 Task: Add Organic Raspberries to the cart.
Action: Mouse moved to (519, 94)
Screenshot: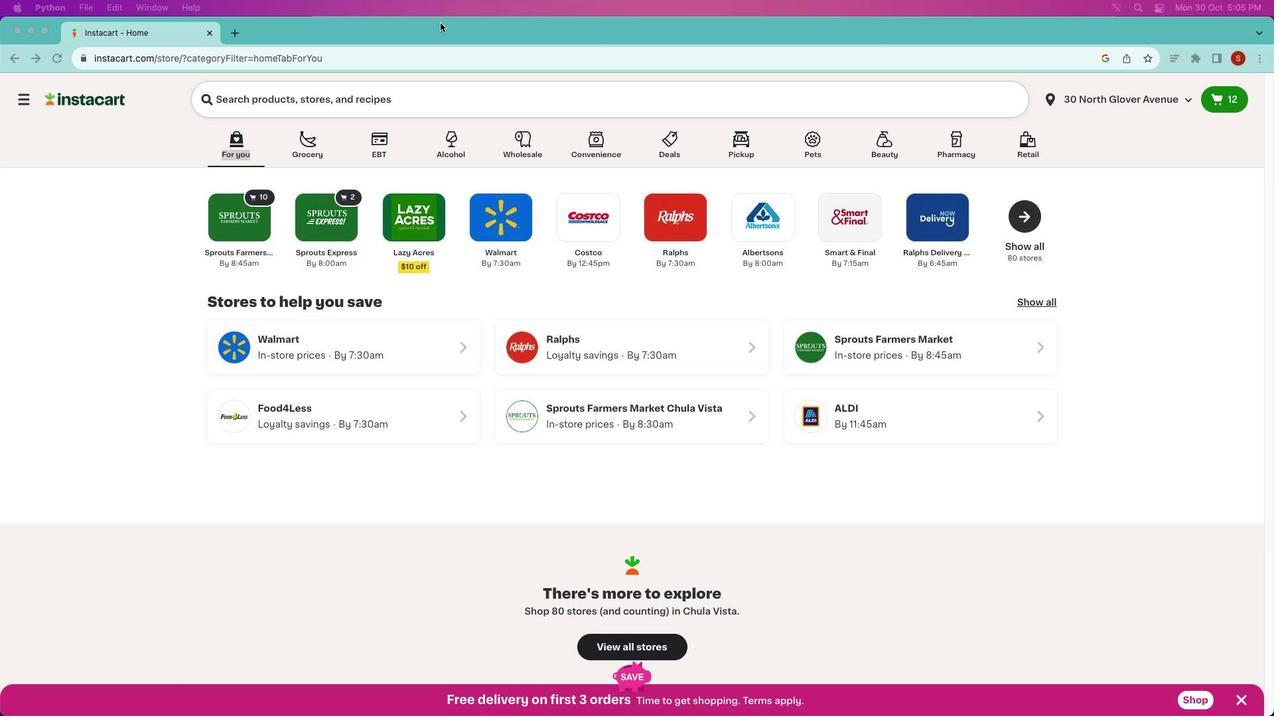 
Action: Mouse pressed left at (519, 94)
Screenshot: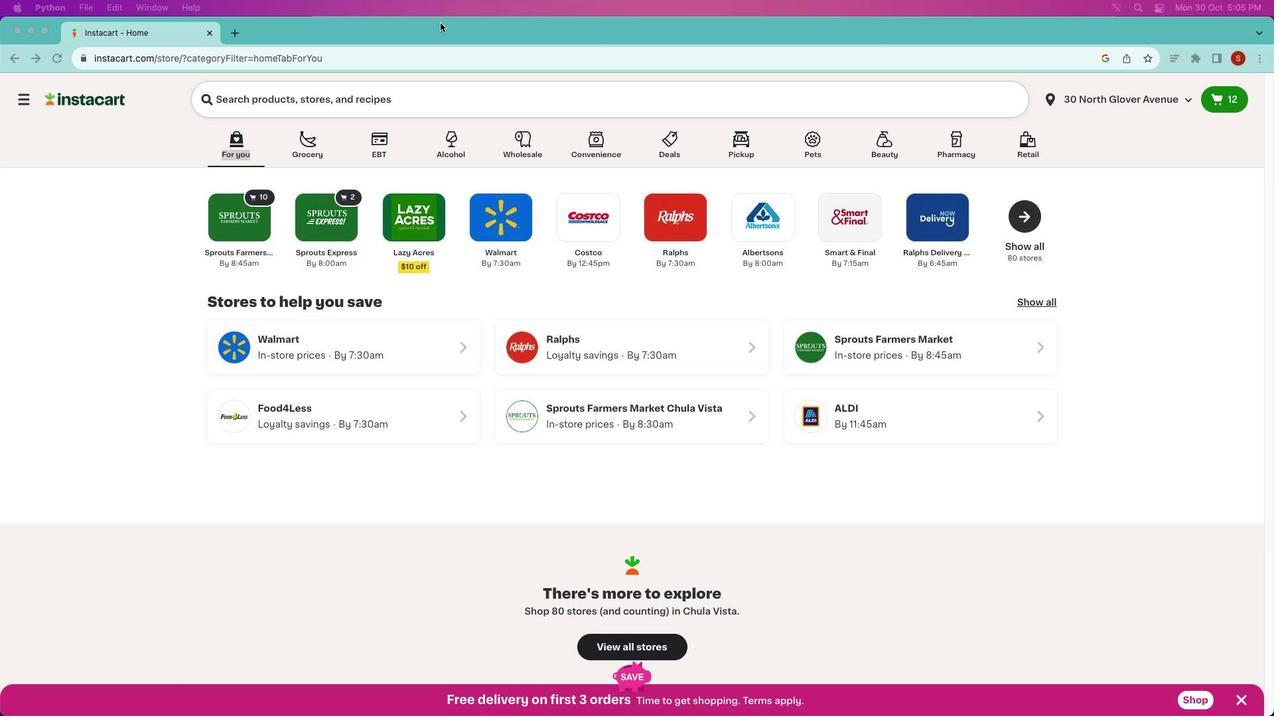 
Action: Mouse moved to (393, 226)
Screenshot: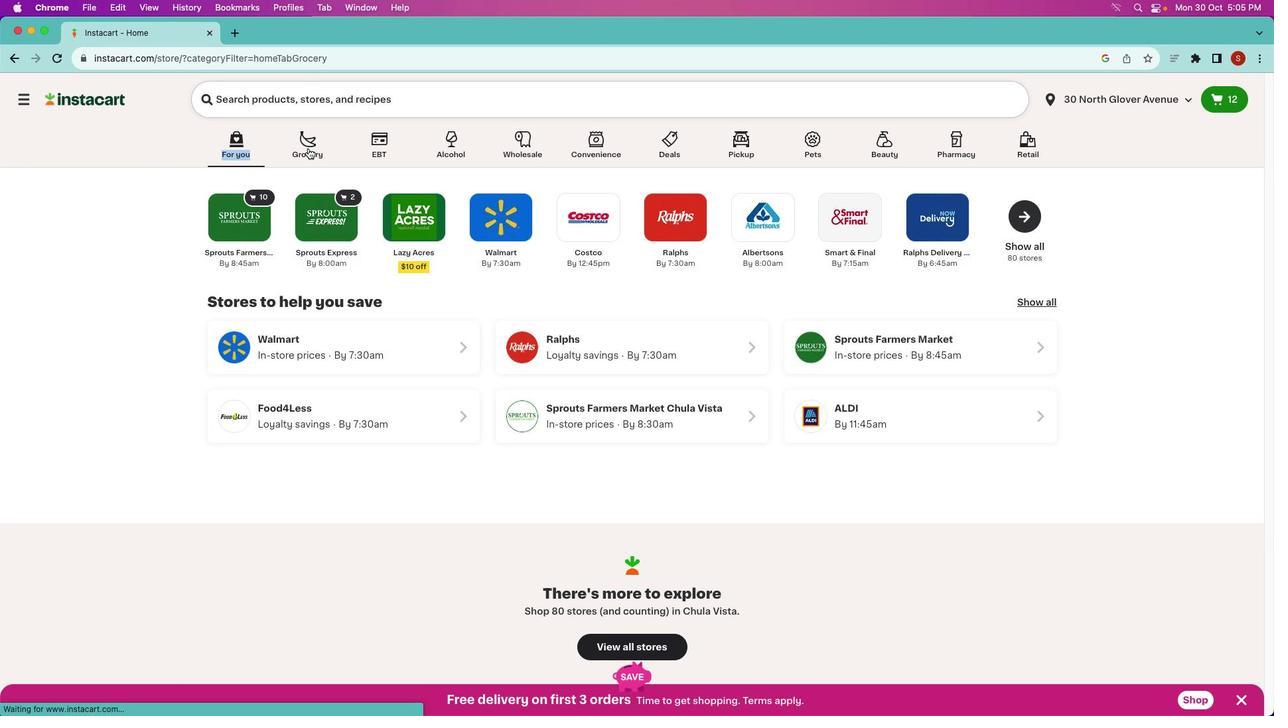
Action: Mouse pressed left at (393, 226)
Screenshot: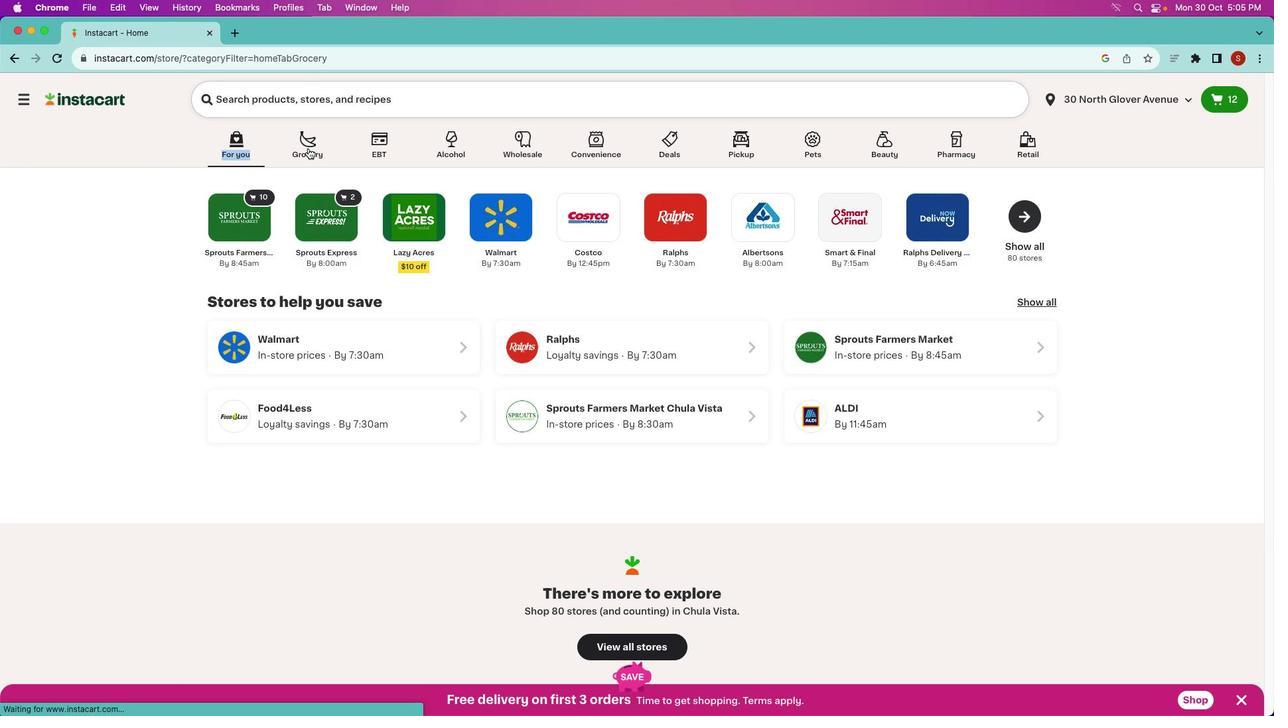 
Action: Mouse moved to (393, 227)
Screenshot: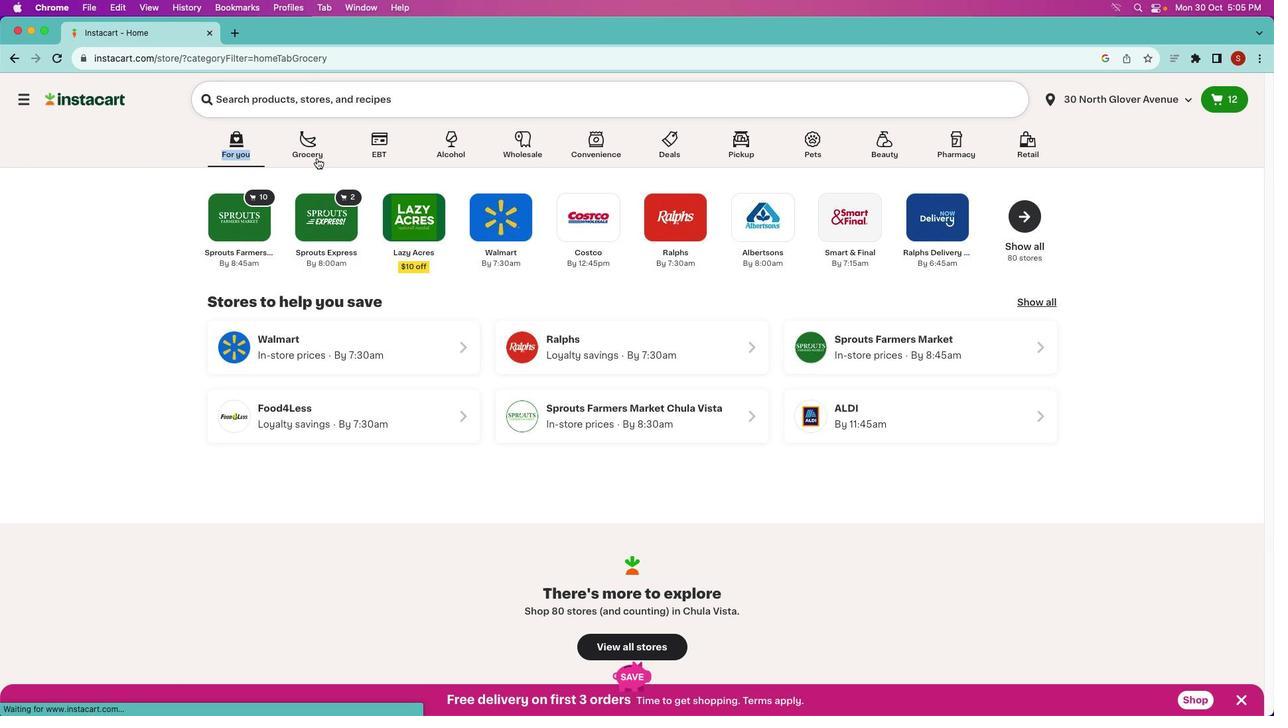 
Action: Mouse pressed left at (393, 227)
Screenshot: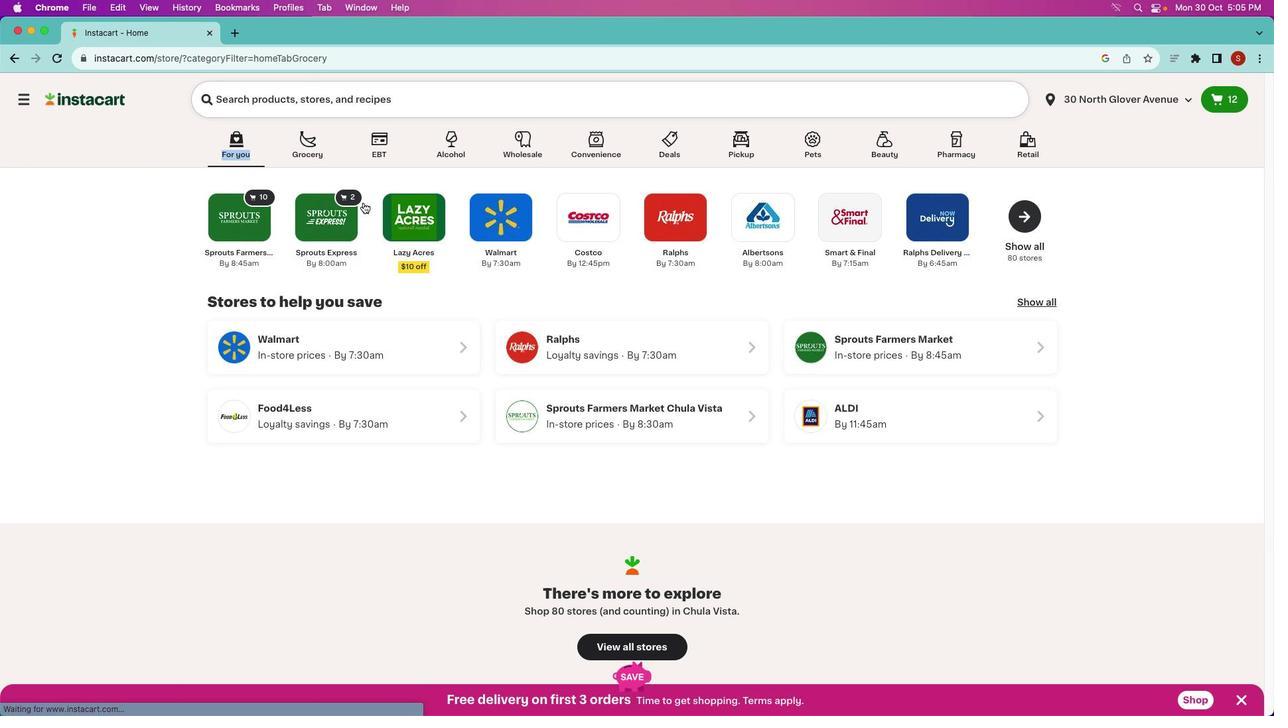 
Action: Mouse moved to (421, 295)
Screenshot: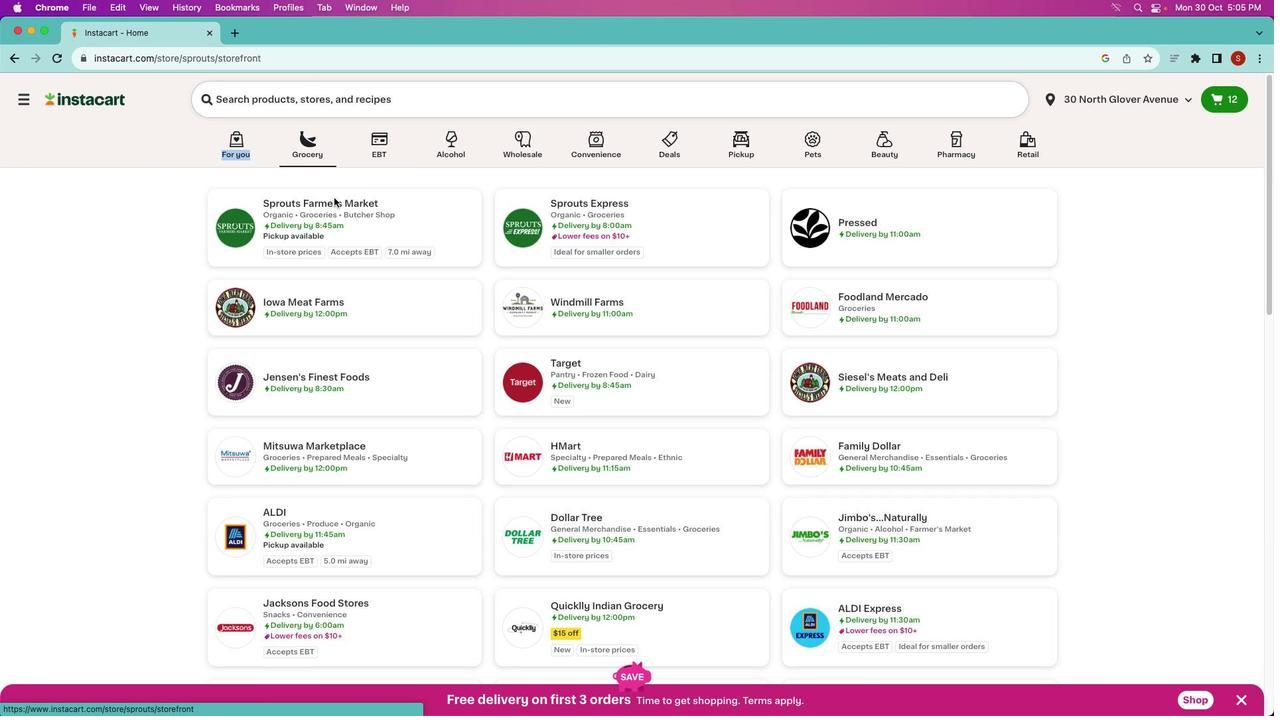 
Action: Mouse pressed left at (421, 295)
Screenshot: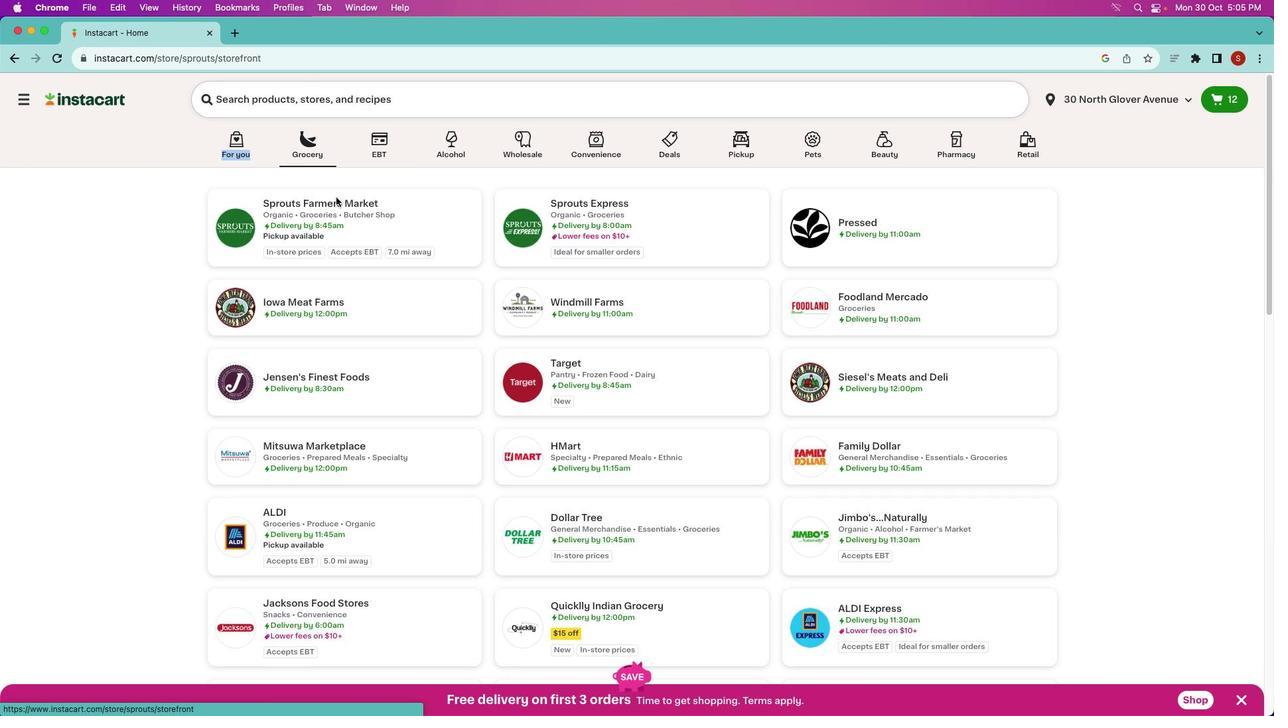 
Action: Mouse moved to (446, 242)
Screenshot: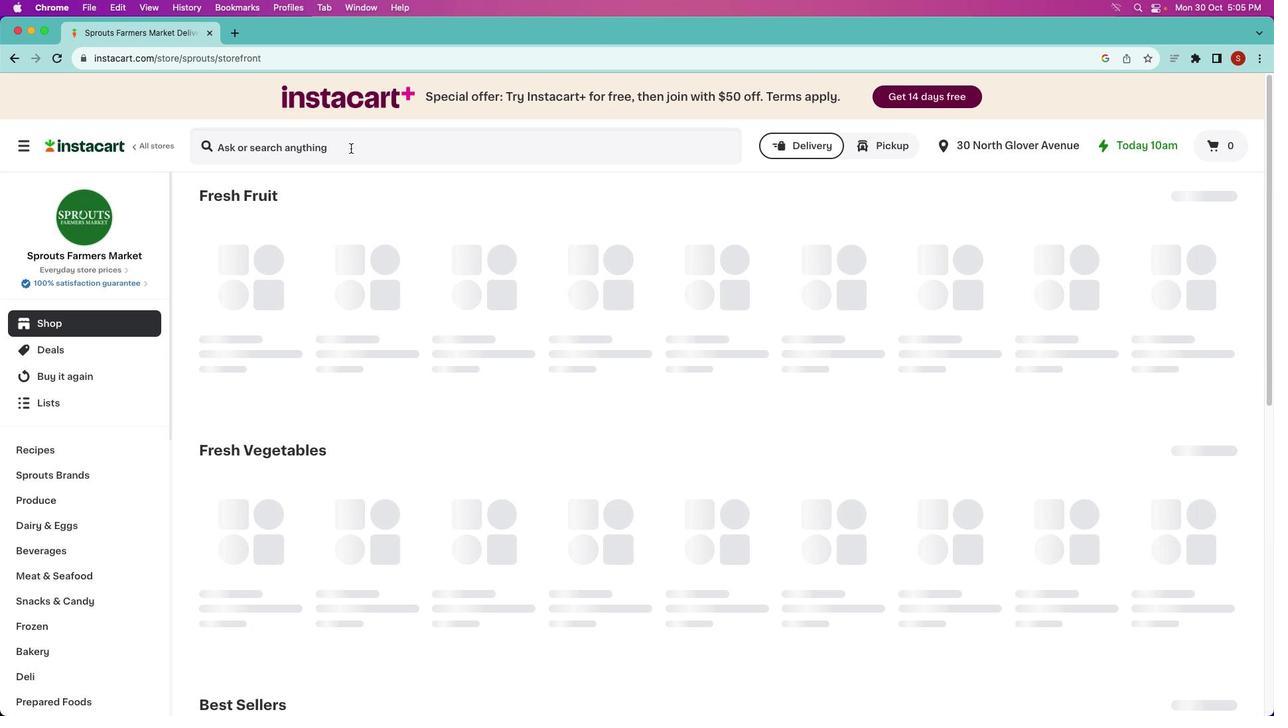 
Action: Mouse pressed left at (446, 242)
Screenshot: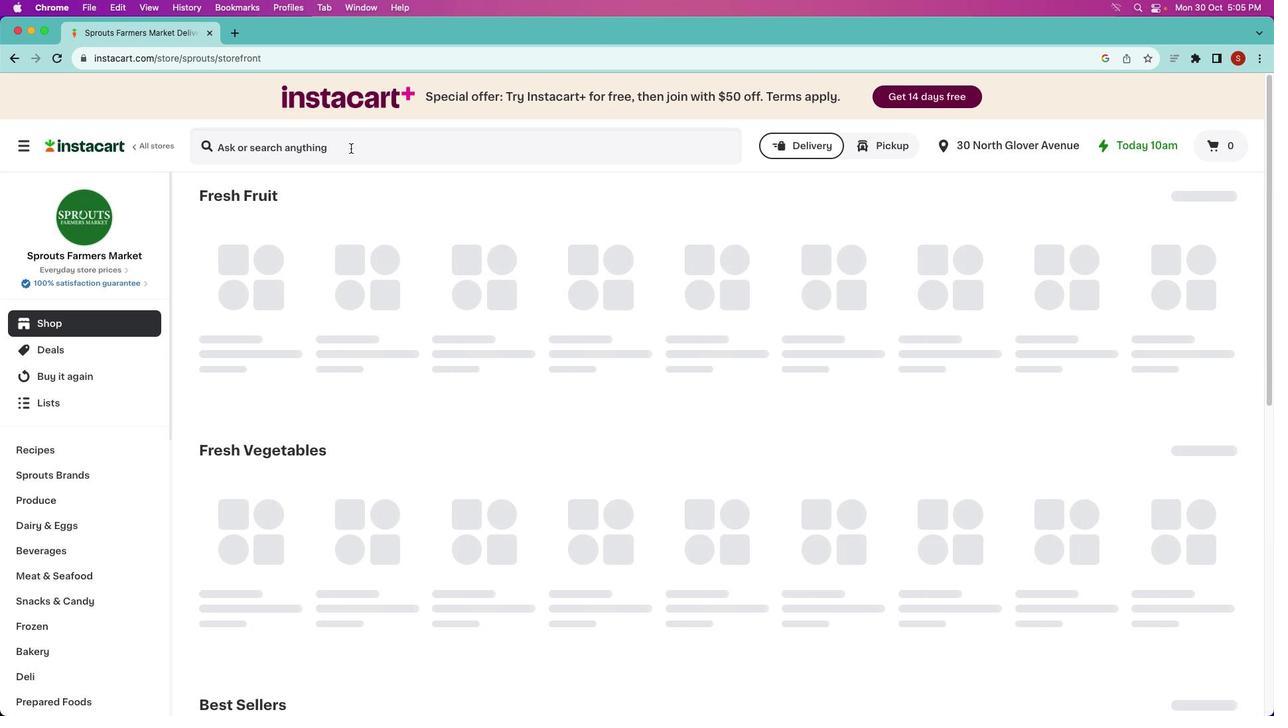 
Action: Mouse moved to (523, 248)
Screenshot: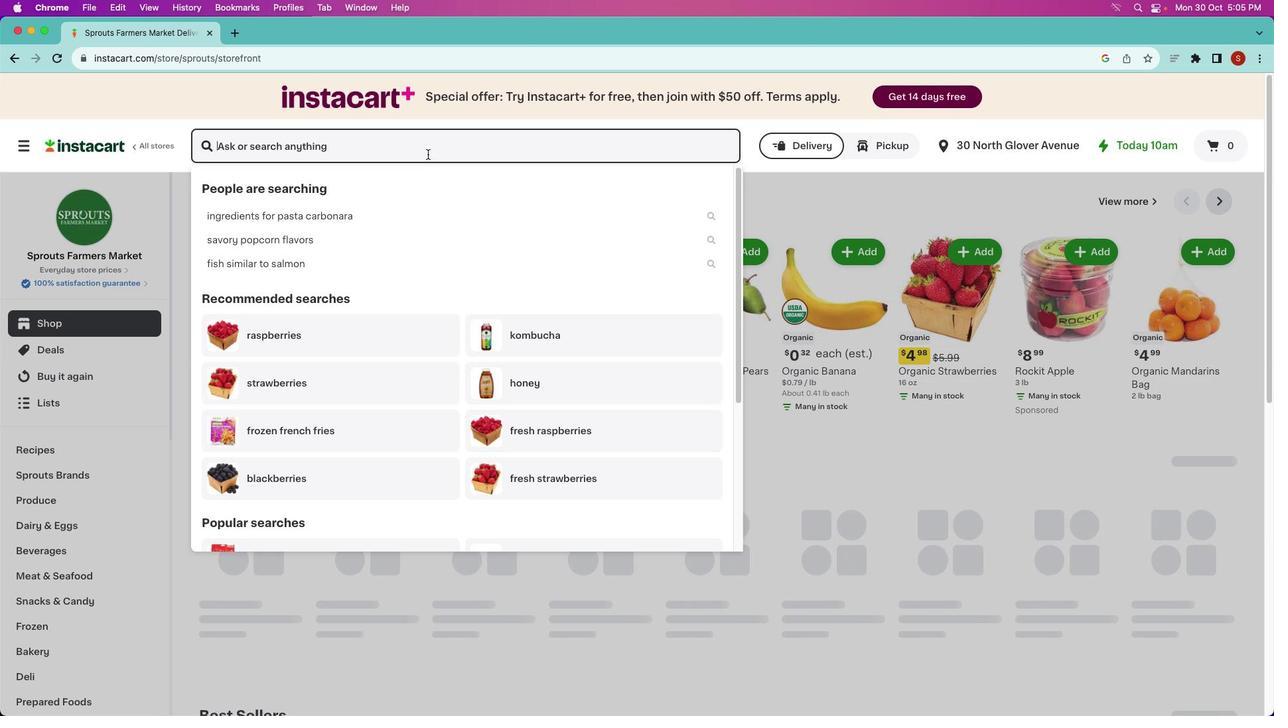 
Action: Key pressed 'O''R''G''A''N''I''C'Key.space'R''A''S''P''B''E''R''R''I''E''S'Key.enter
Screenshot: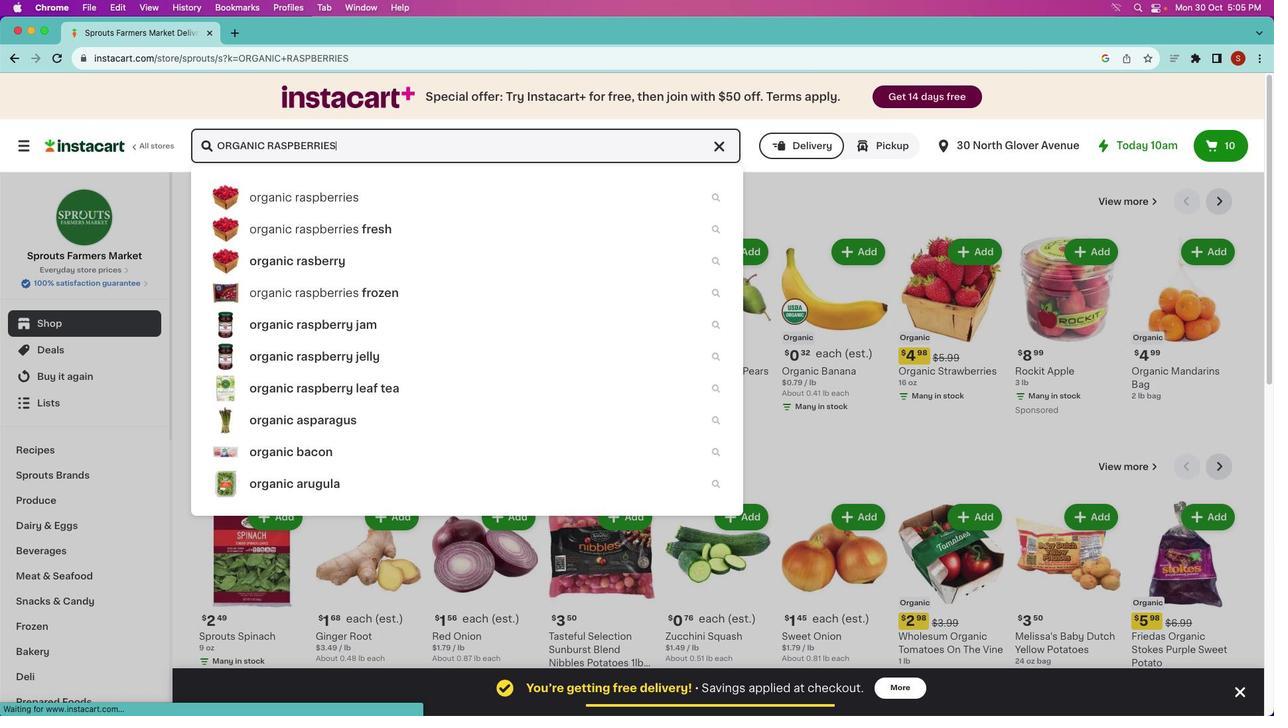 
Action: Mouse moved to (464, 361)
Screenshot: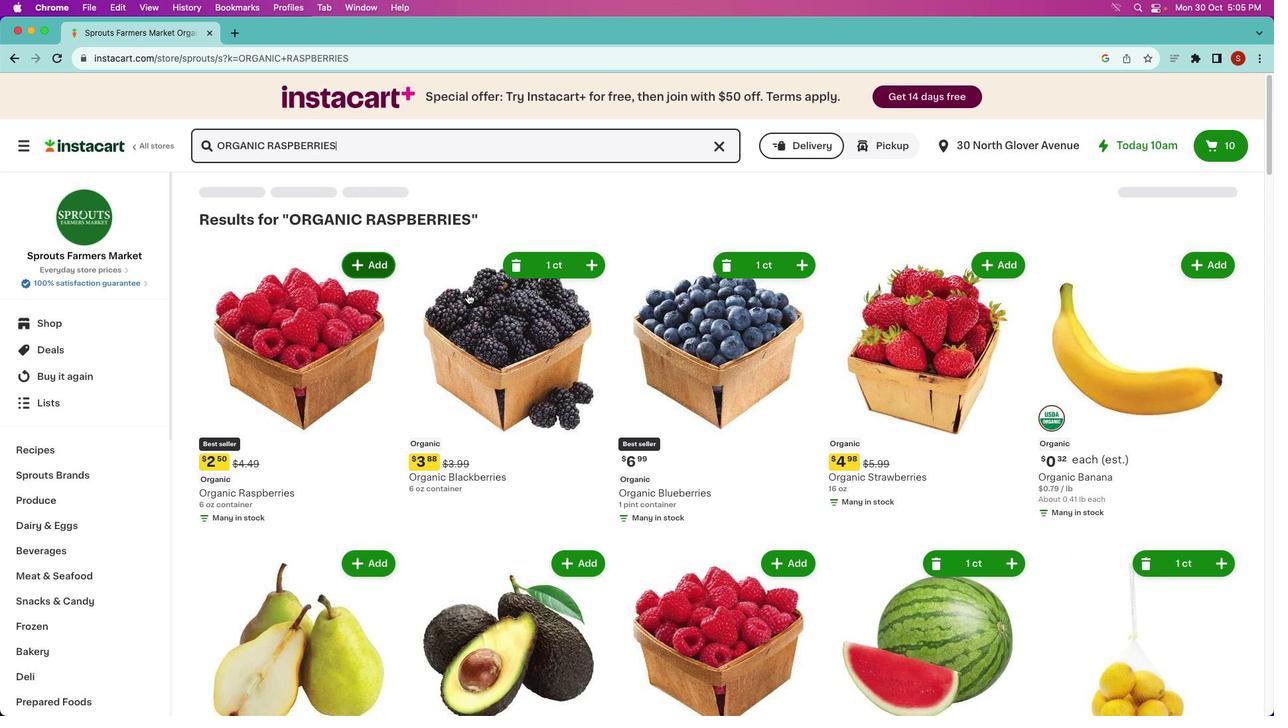 
Action: Mouse pressed left at (464, 361)
Screenshot: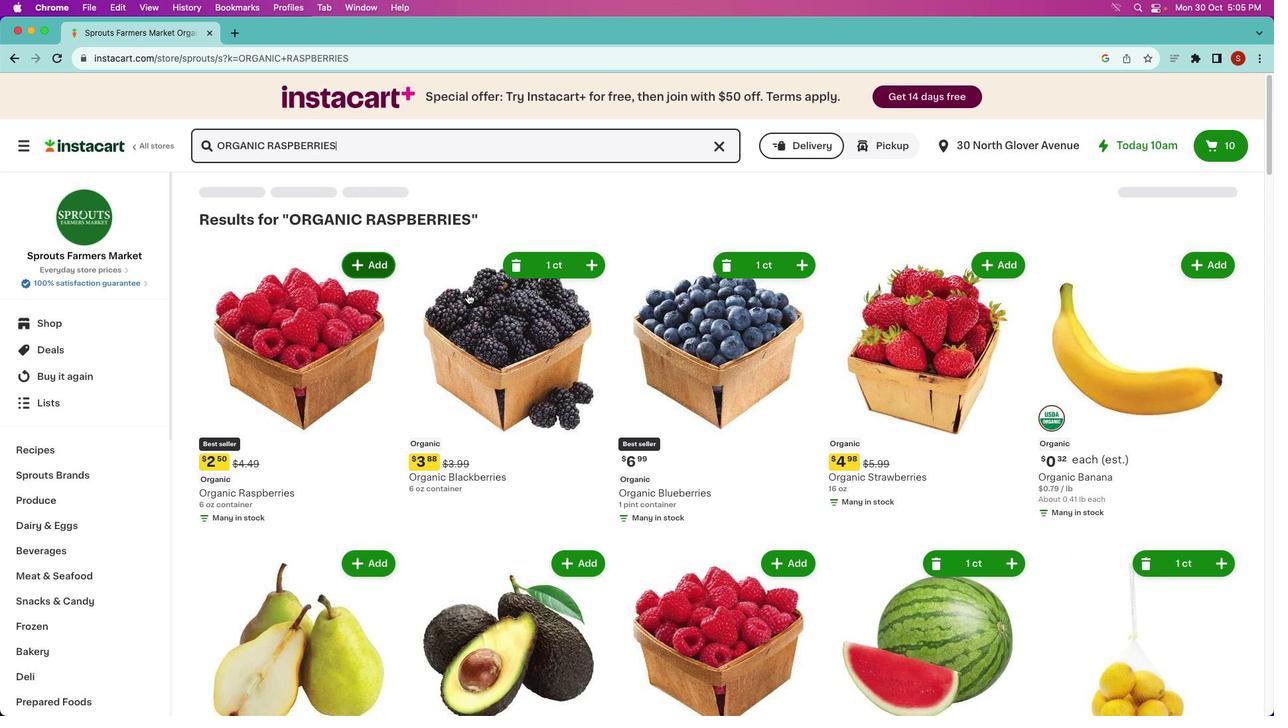 
Action: Mouse moved to (569, 399)
Screenshot: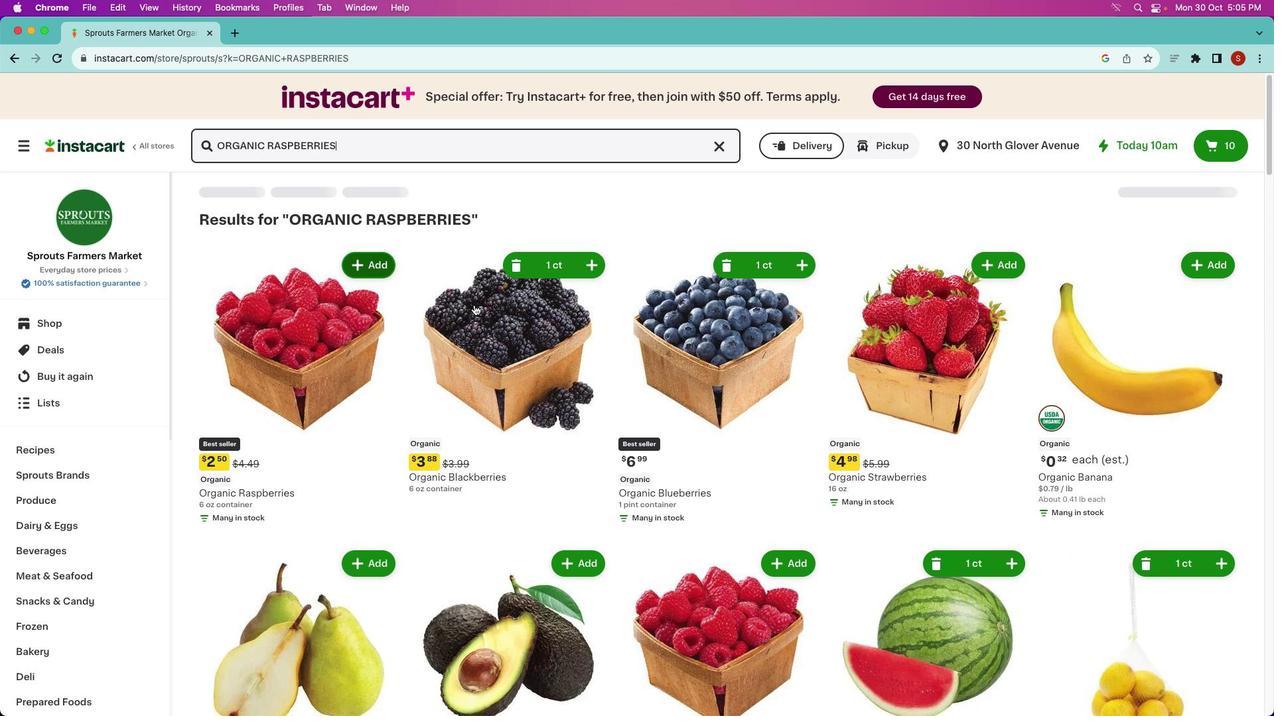 
